 Task: For heading Calibri with Bold.  font size for heading24,  'Change the font style of data to'Bell MT.  and font size to 16,  Change the alignment of both headline & data to Align middle & Align Center.  In the sheet  Budget Management Template Workbook Sheetbook
Action: Mouse moved to (102, 159)
Screenshot: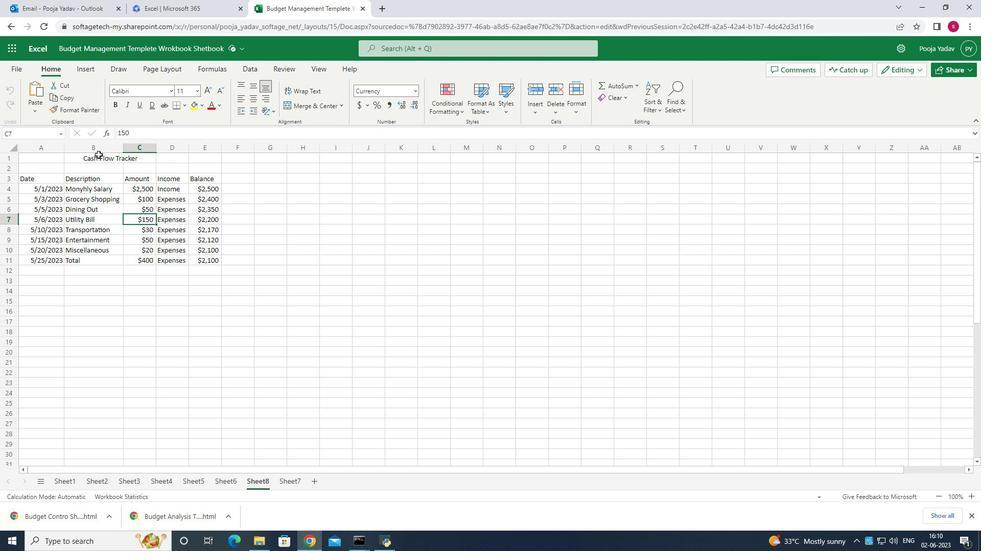 
Action: Mouse pressed left at (102, 159)
Screenshot: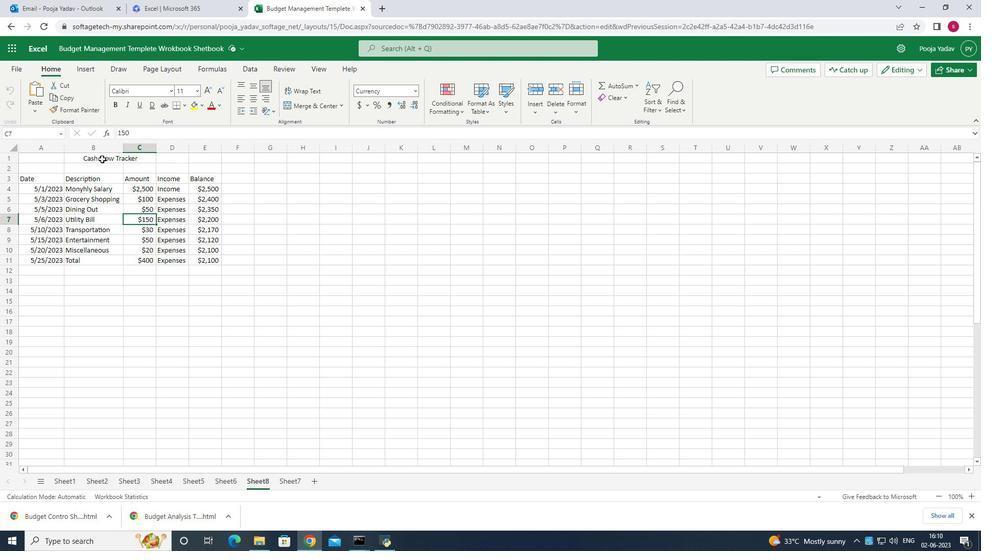 
Action: Mouse moved to (112, 104)
Screenshot: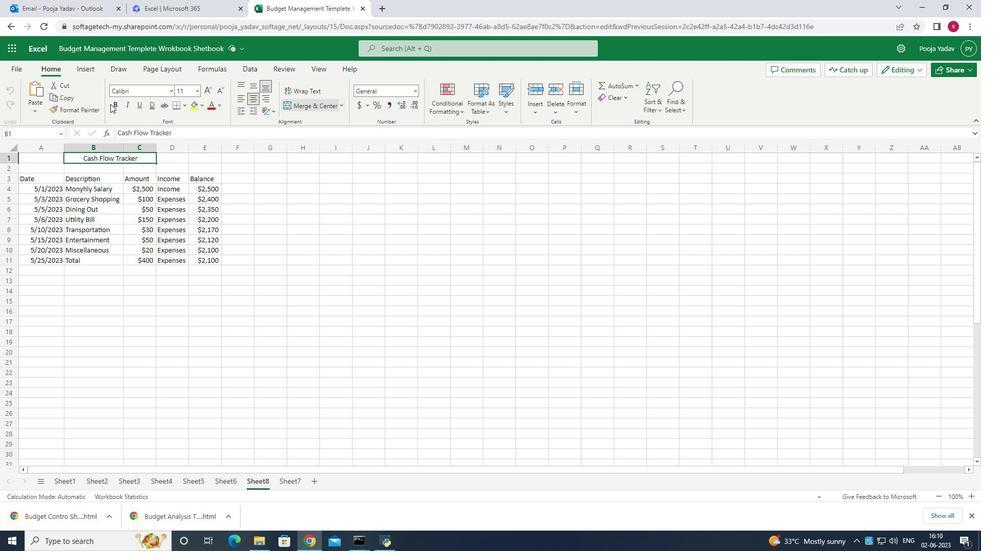 
Action: Mouse pressed left at (112, 104)
Screenshot: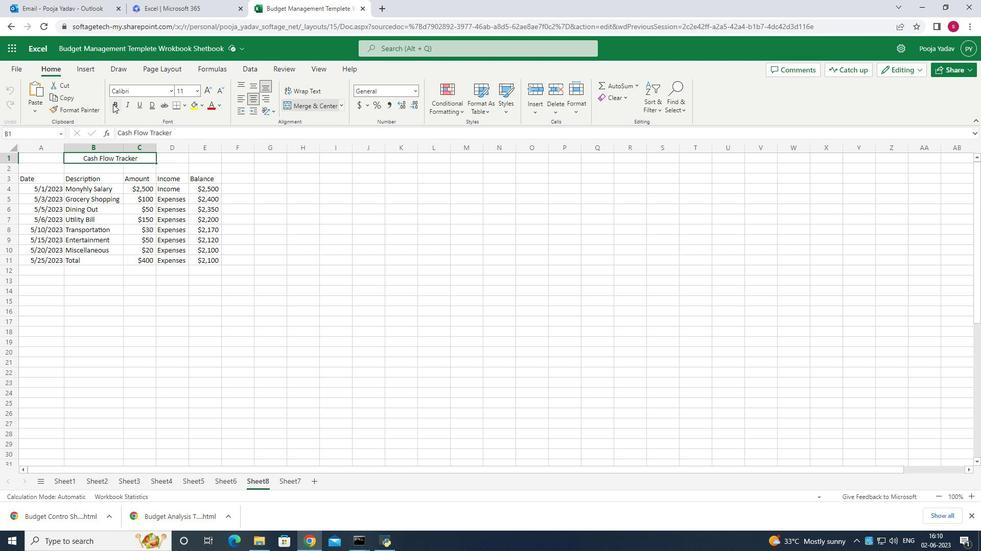 
Action: Mouse moved to (198, 91)
Screenshot: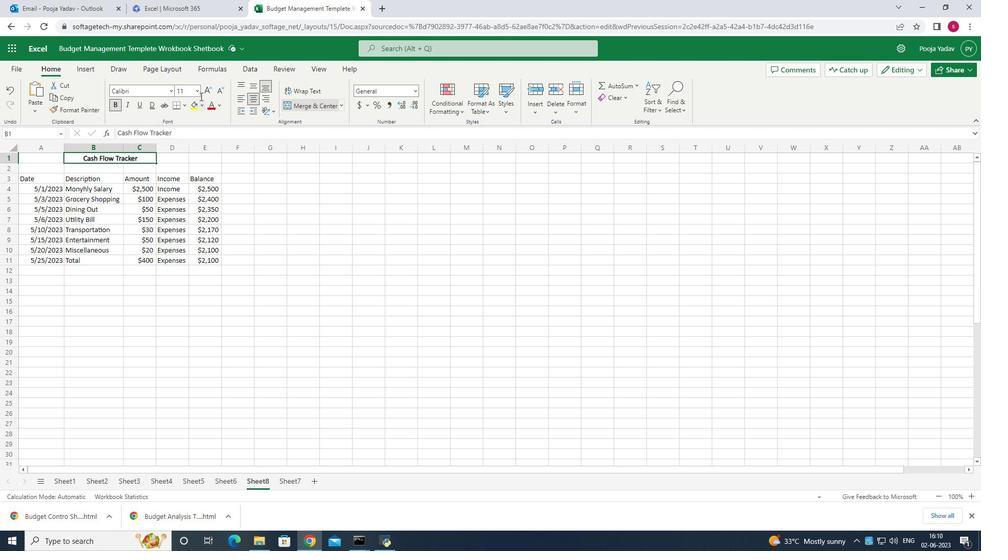 
Action: Mouse pressed left at (198, 91)
Screenshot: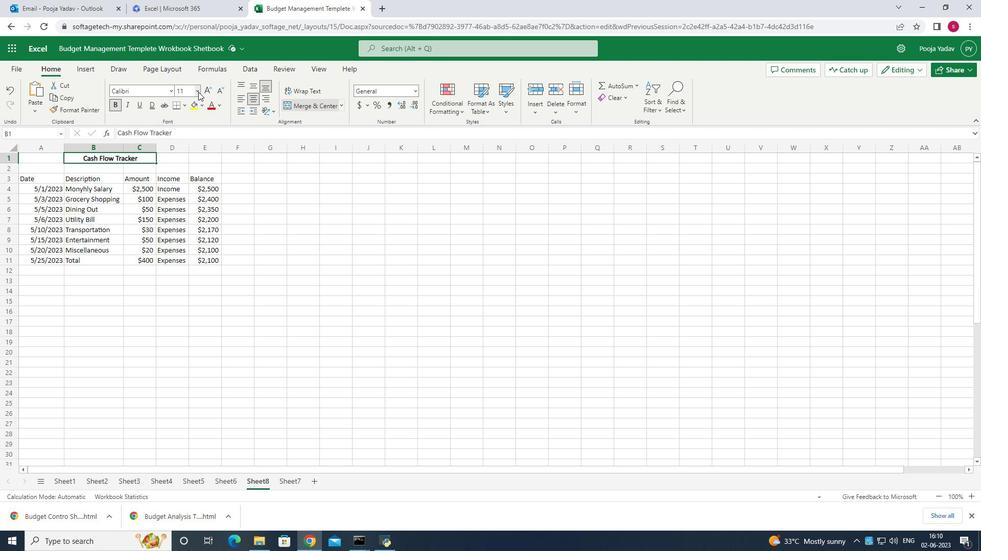 
Action: Mouse moved to (189, 232)
Screenshot: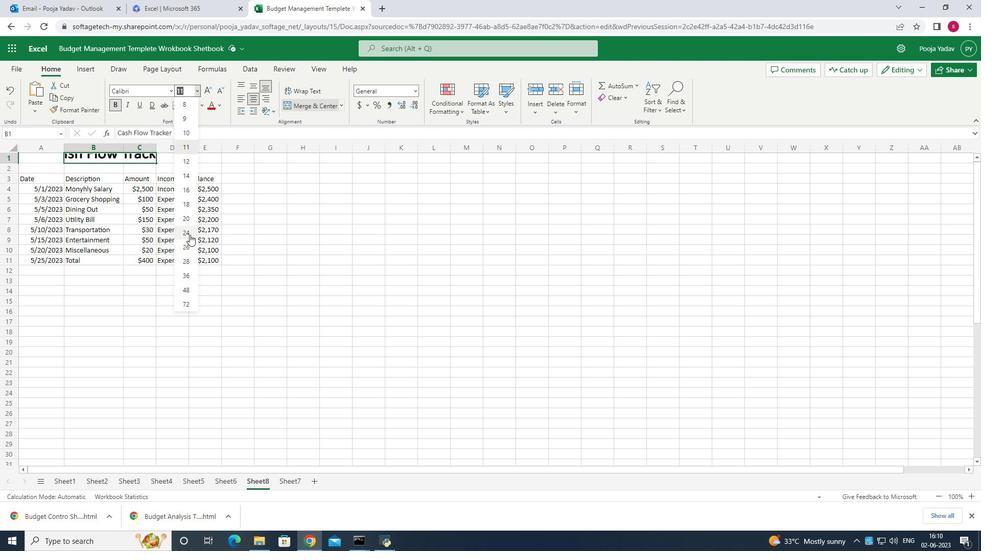 
Action: Mouse pressed left at (189, 232)
Screenshot: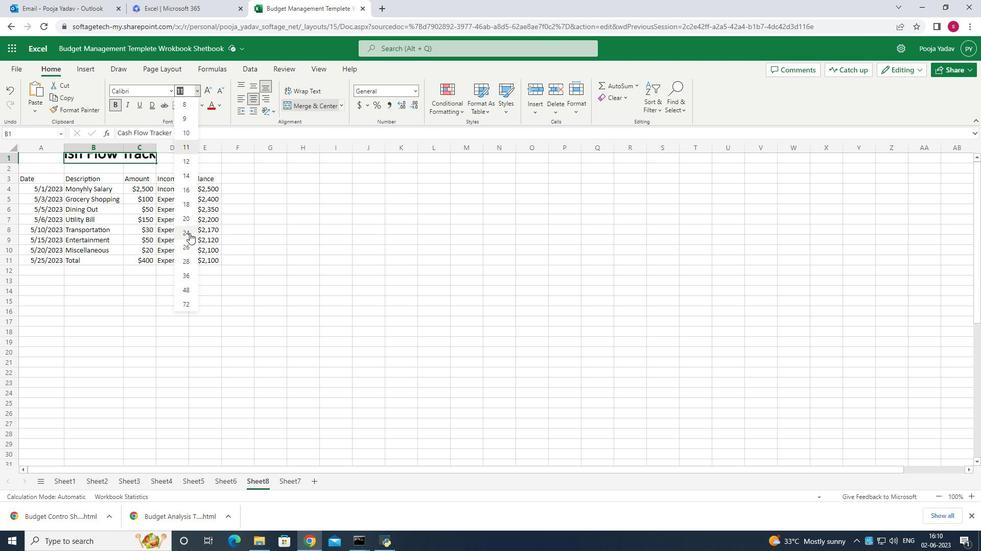 
Action: Mouse moved to (148, 170)
Screenshot: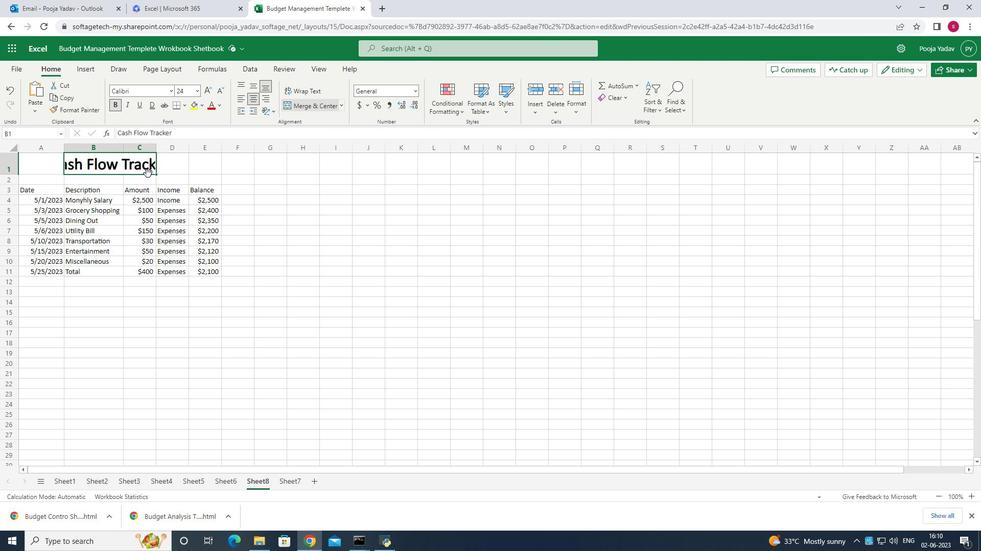 
Action: Mouse pressed left at (148, 170)
Screenshot: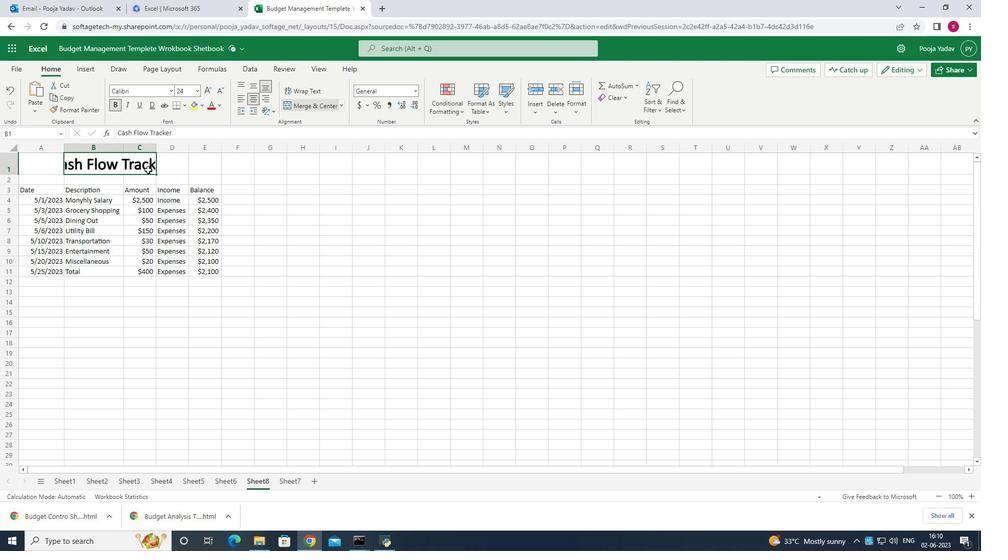 
Action: Mouse moved to (321, 104)
Screenshot: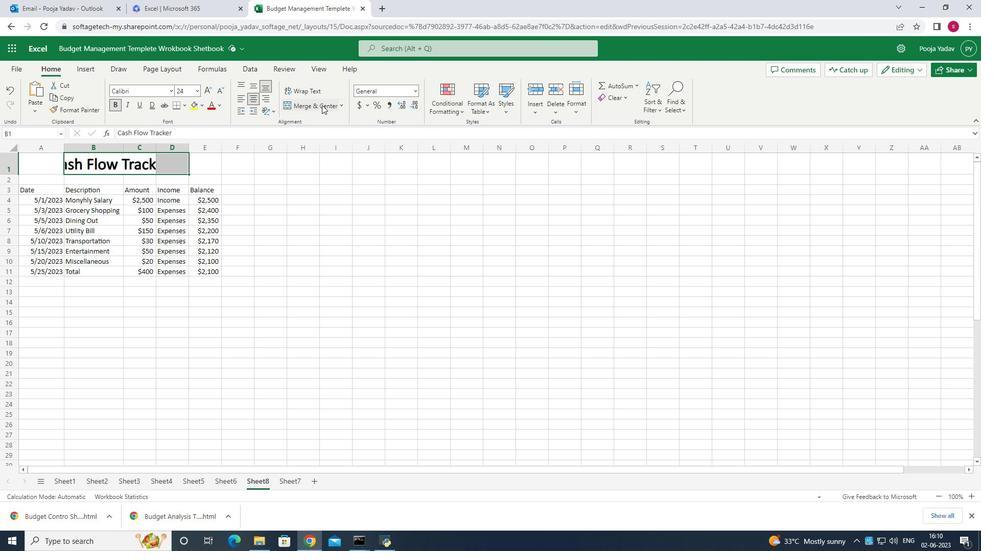 
Action: Mouse pressed left at (321, 104)
Screenshot: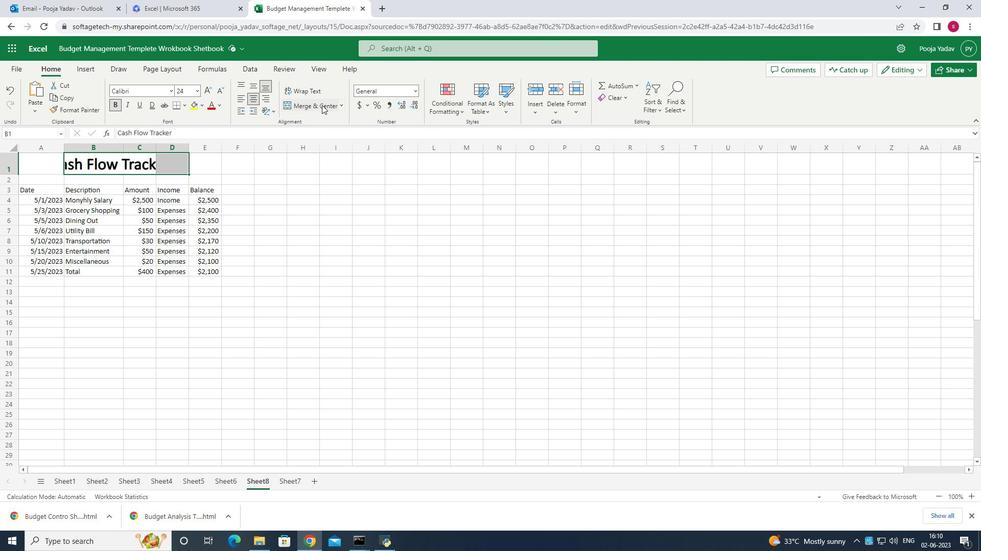 
Action: Mouse moved to (236, 301)
Screenshot: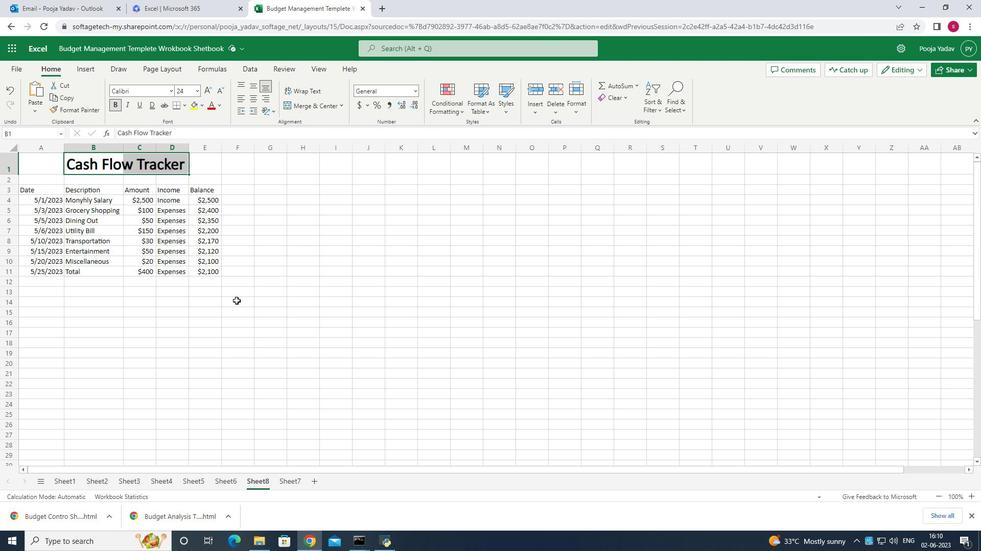 
Action: Mouse pressed left at (236, 301)
Screenshot: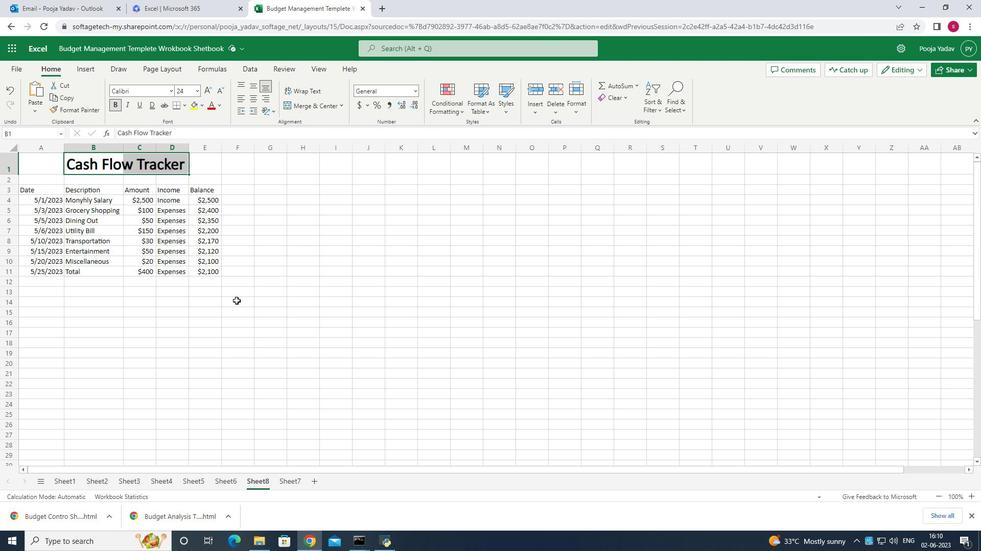
Action: Mouse moved to (55, 177)
Screenshot: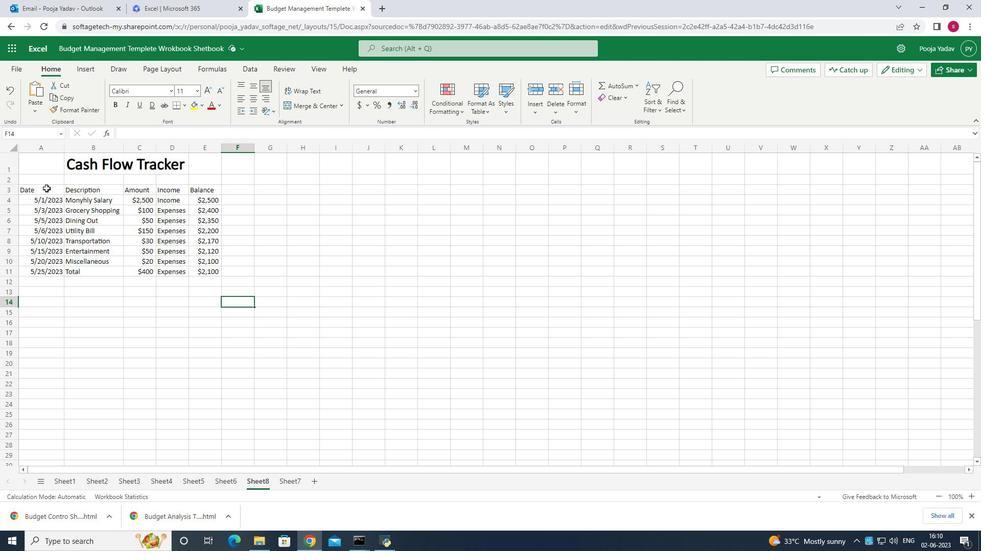 
Action: Mouse pressed left at (55, 177)
Screenshot: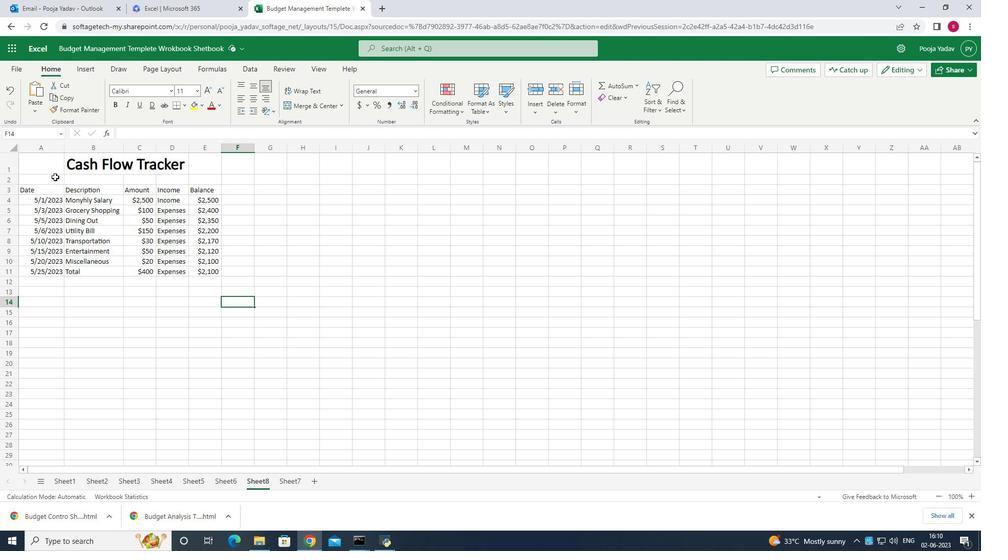 
Action: Mouse moved to (167, 92)
Screenshot: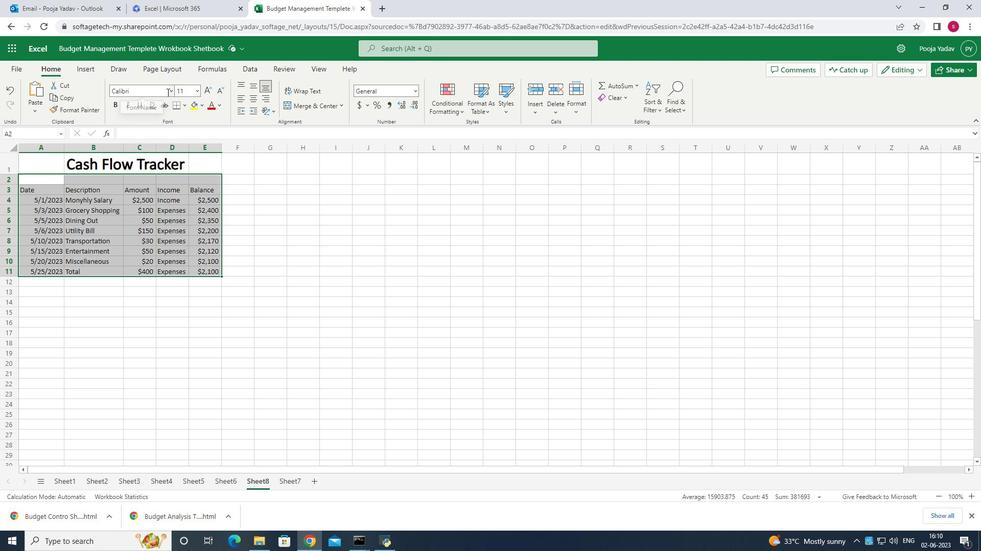 
Action: Mouse pressed left at (167, 92)
Screenshot: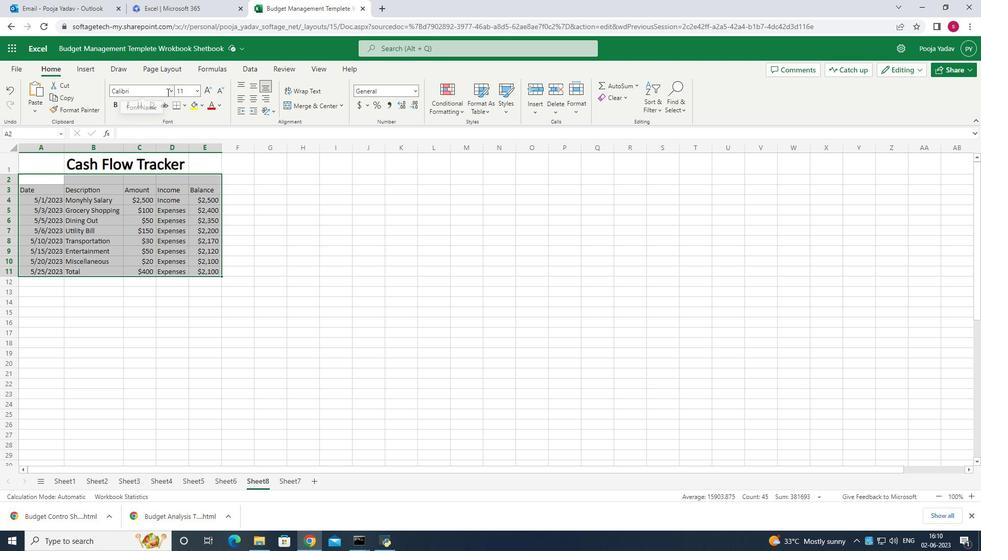 
Action: Mouse moved to (171, 92)
Screenshot: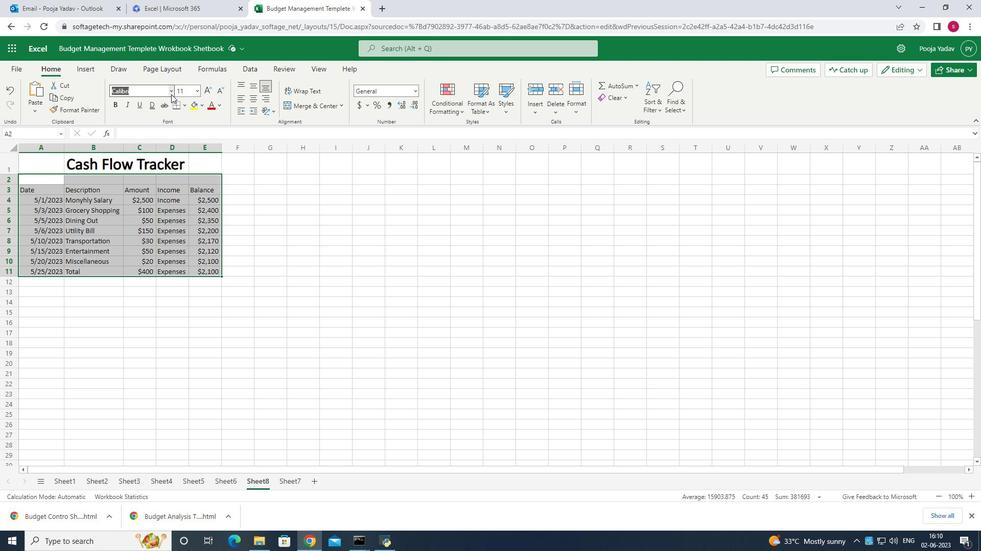 
Action: Mouse pressed left at (171, 92)
Screenshot: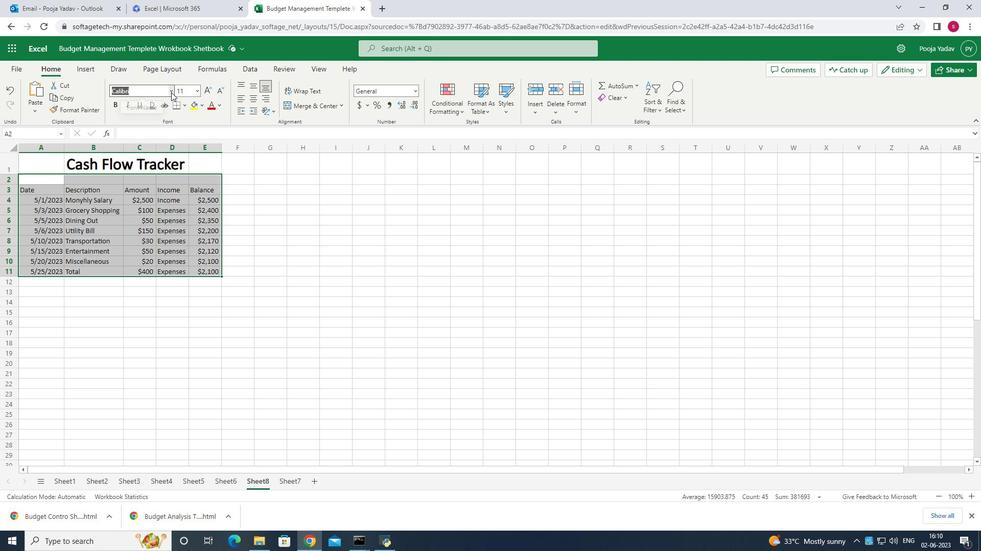 
Action: Mouse moved to (154, 88)
Screenshot: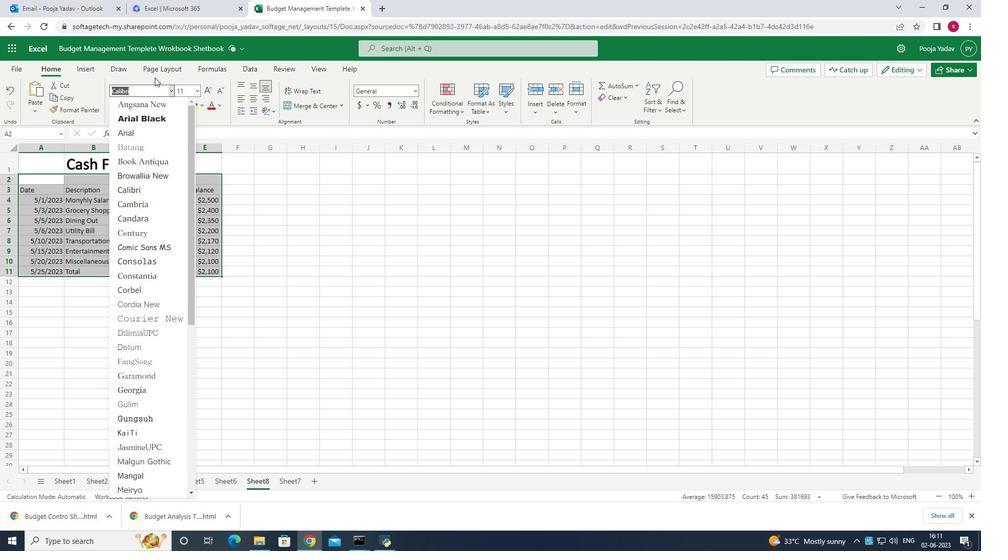 
Action: Mouse pressed left at (154, 88)
Screenshot: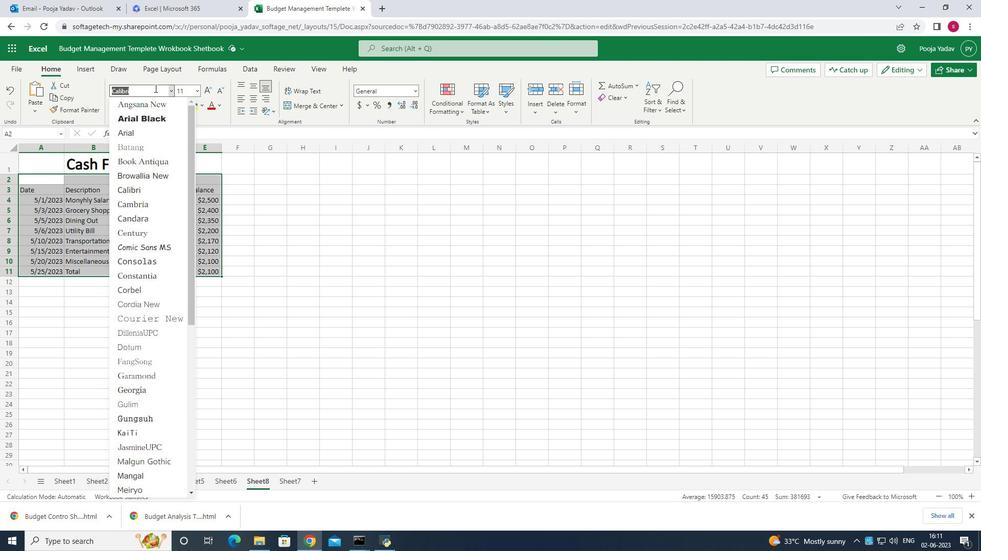 
Action: Mouse moved to (155, 88)
Screenshot: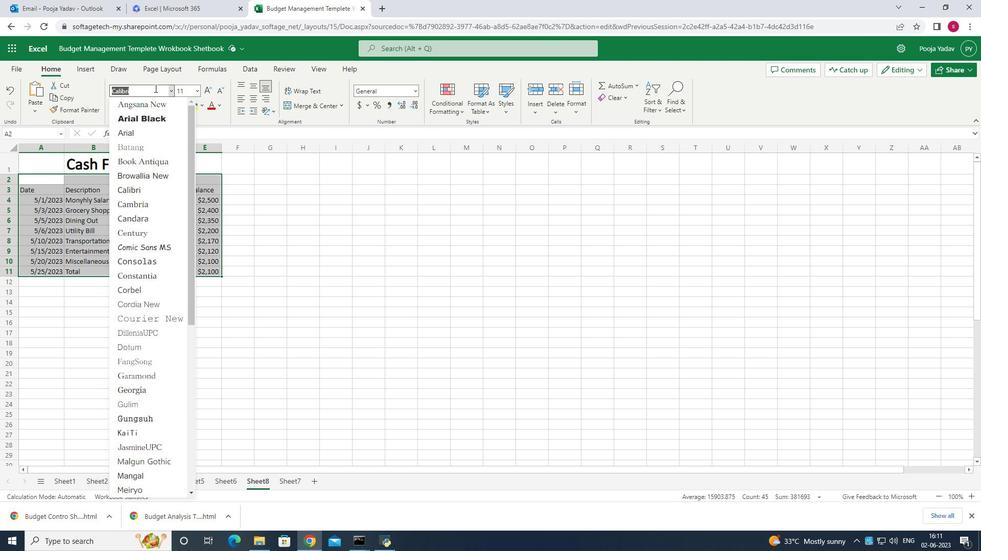 
Action: Key pressed <Key.backspace><Key.backspace><Key.backspace><Key.backspace><Key.backspace><Key.backspace><Key.backspace><Key.backspace>databell<Key.enter>
Screenshot: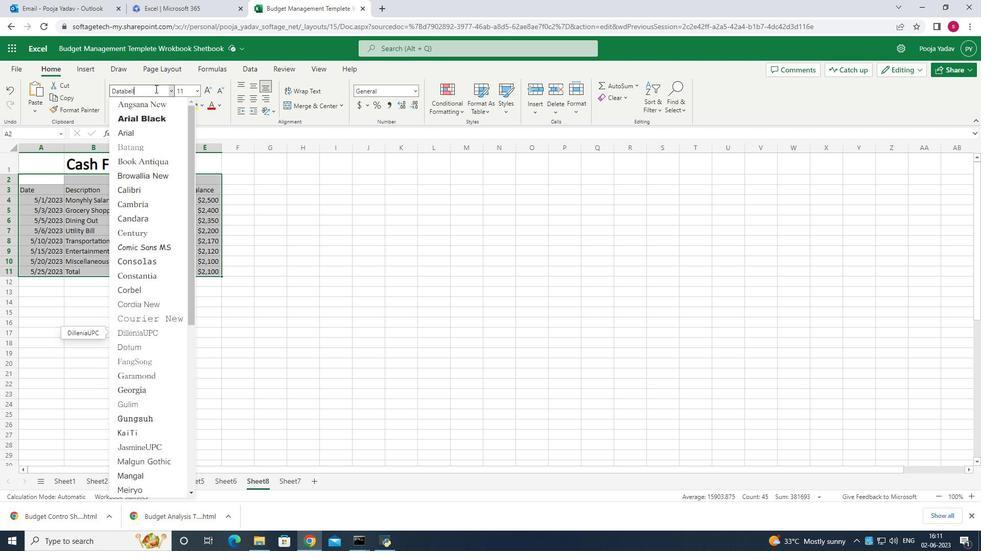 
Action: Mouse moved to (48, 156)
Screenshot: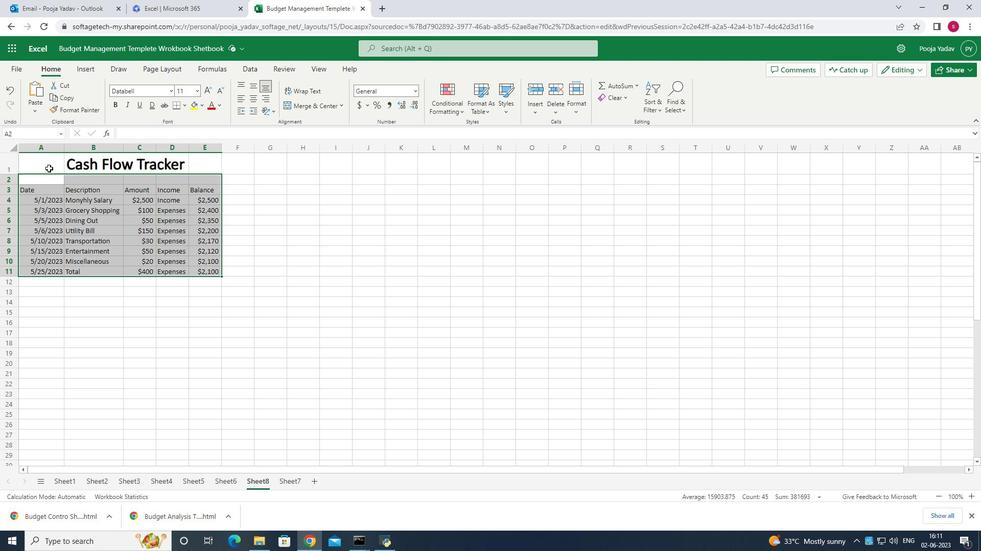 
Action: Mouse pressed left at (48, 156)
Screenshot: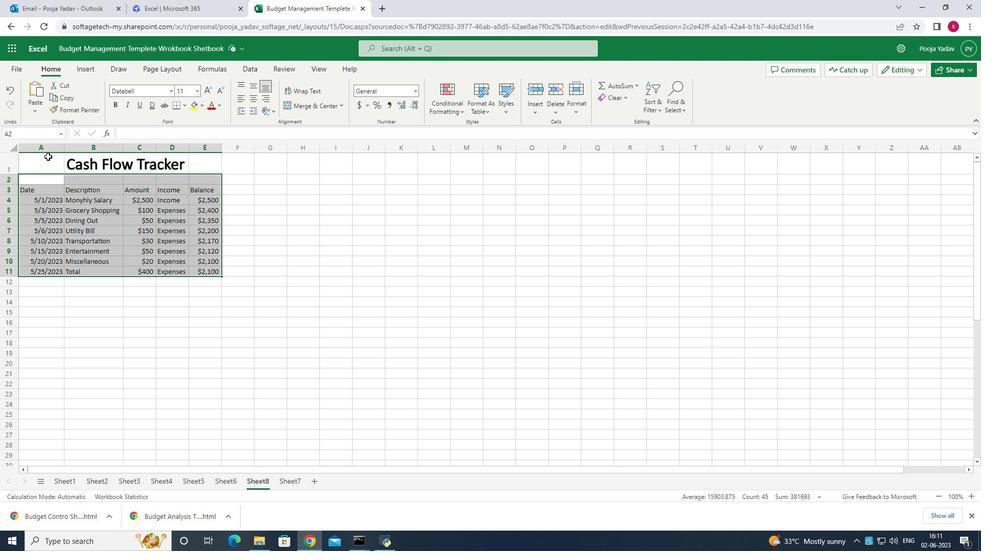 
Action: Mouse moved to (252, 86)
Screenshot: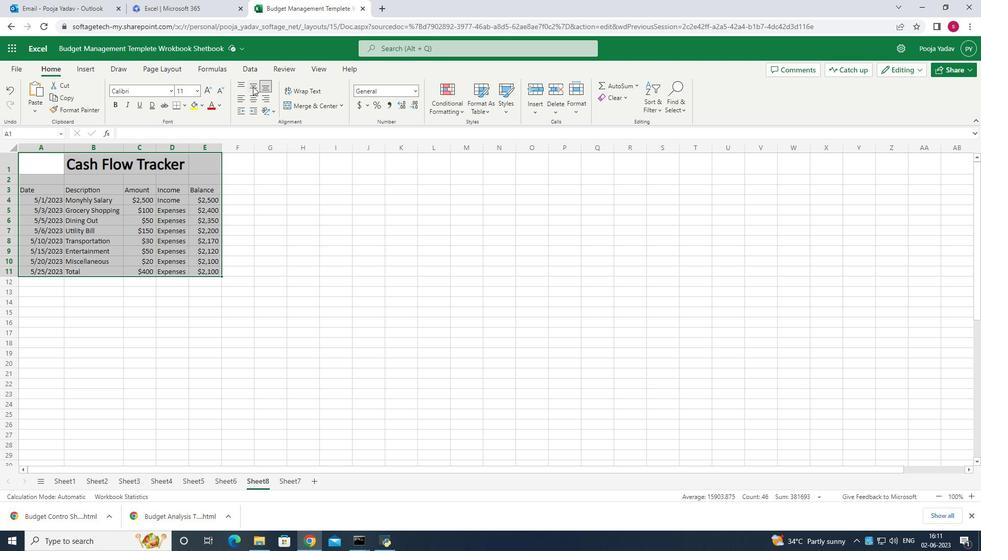 
Action: Mouse pressed left at (252, 86)
Screenshot: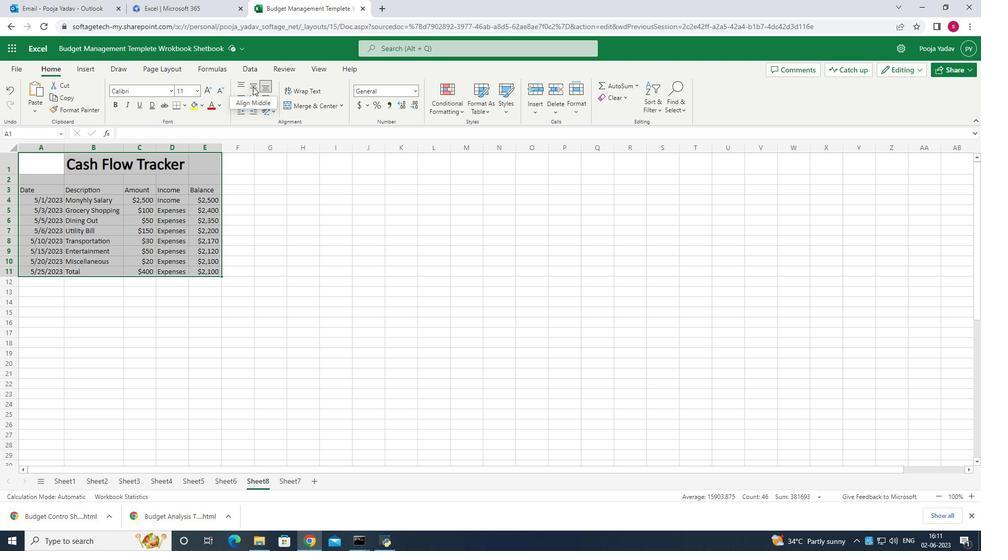 
Action: Mouse moved to (250, 98)
Screenshot: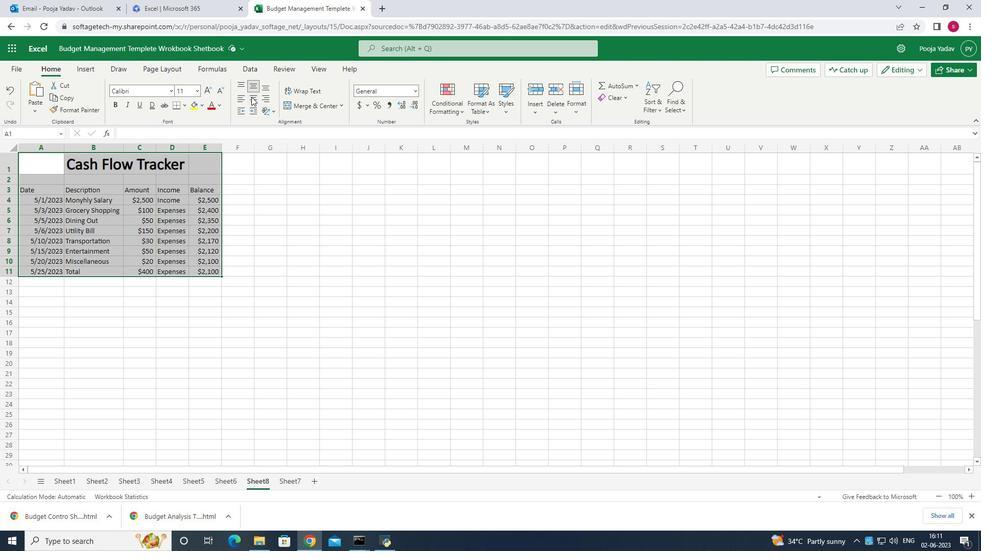 
Action: Mouse pressed left at (250, 98)
Screenshot: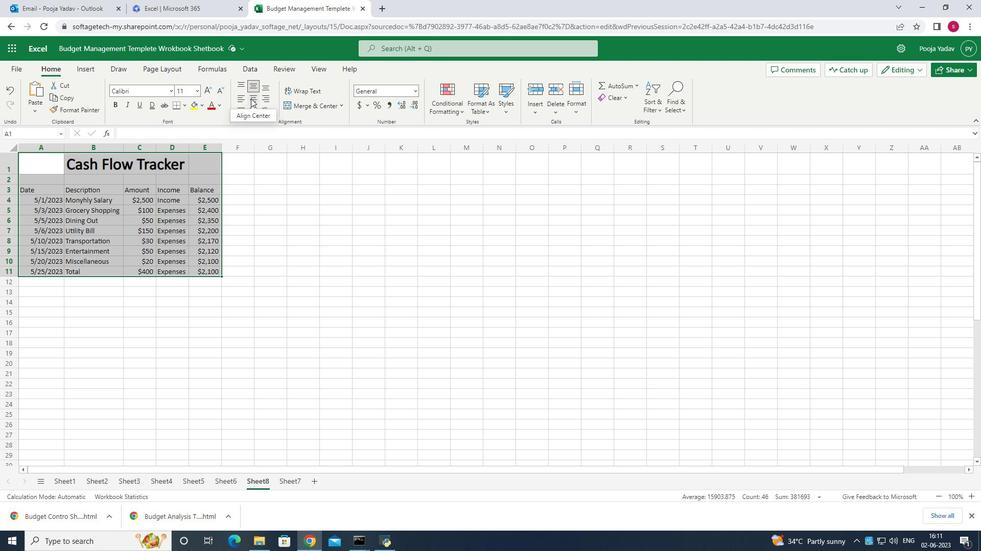 
Action: Mouse moved to (364, 157)
Screenshot: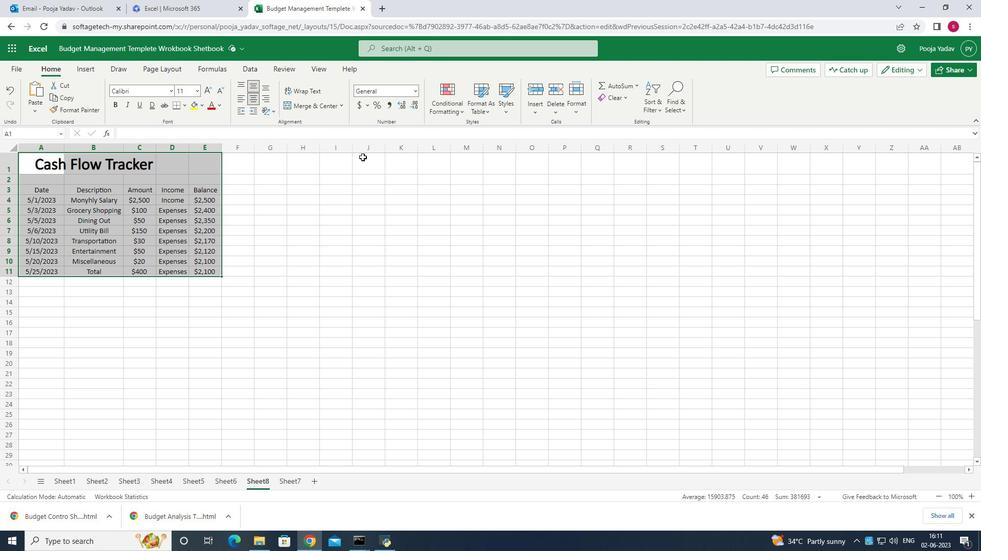 
